 Task: Sort the products by unit price (low first).
Action: Mouse moved to (22, 68)
Screenshot: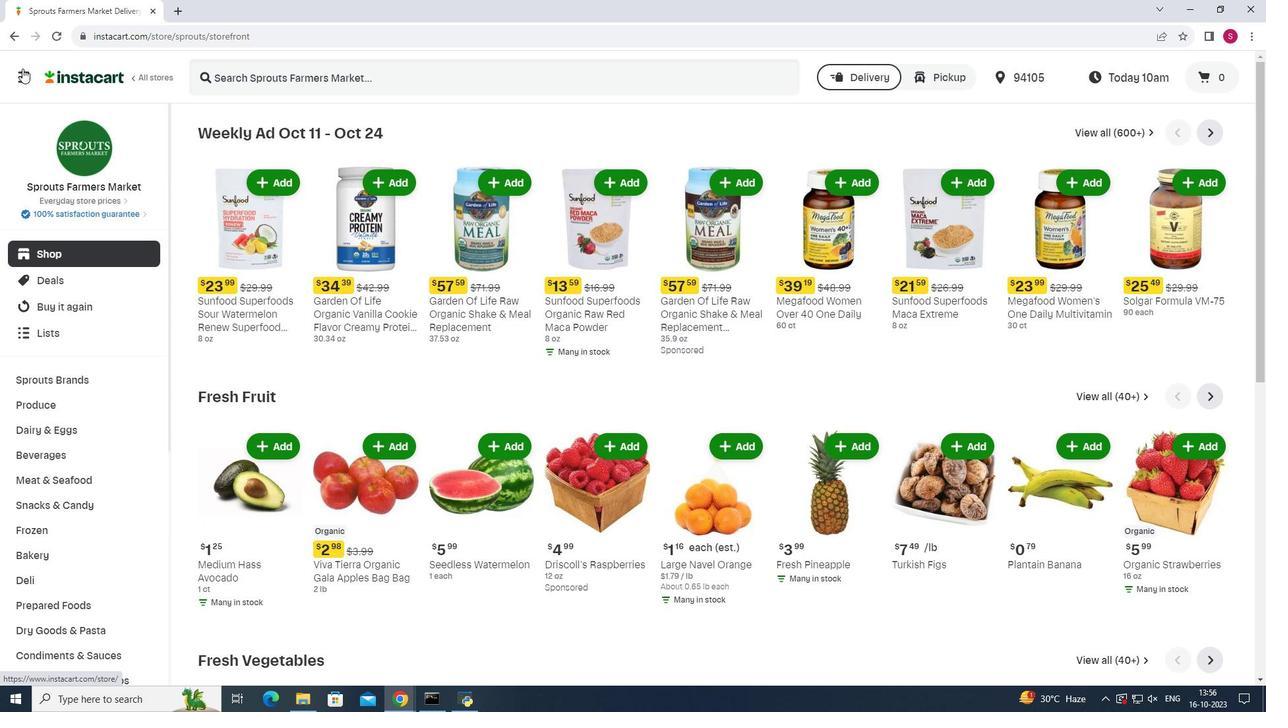 
Action: Mouse pressed left at (22, 68)
Screenshot: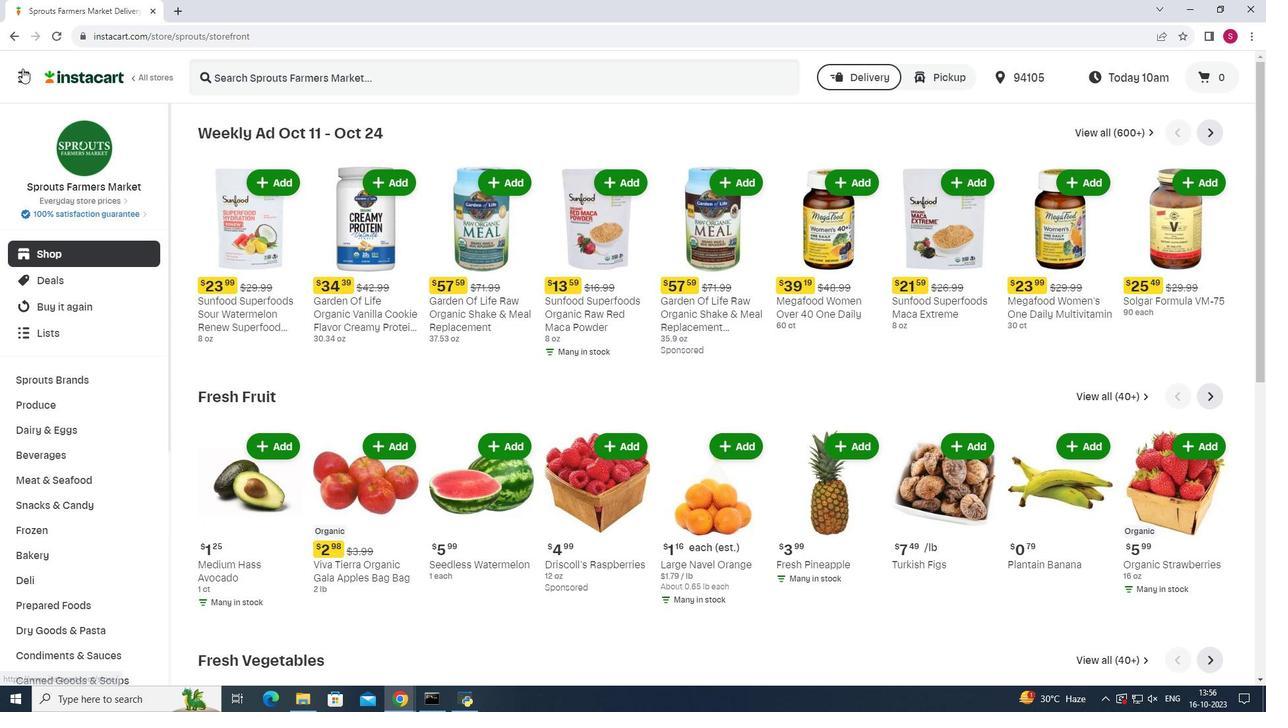 
Action: Mouse moved to (53, 351)
Screenshot: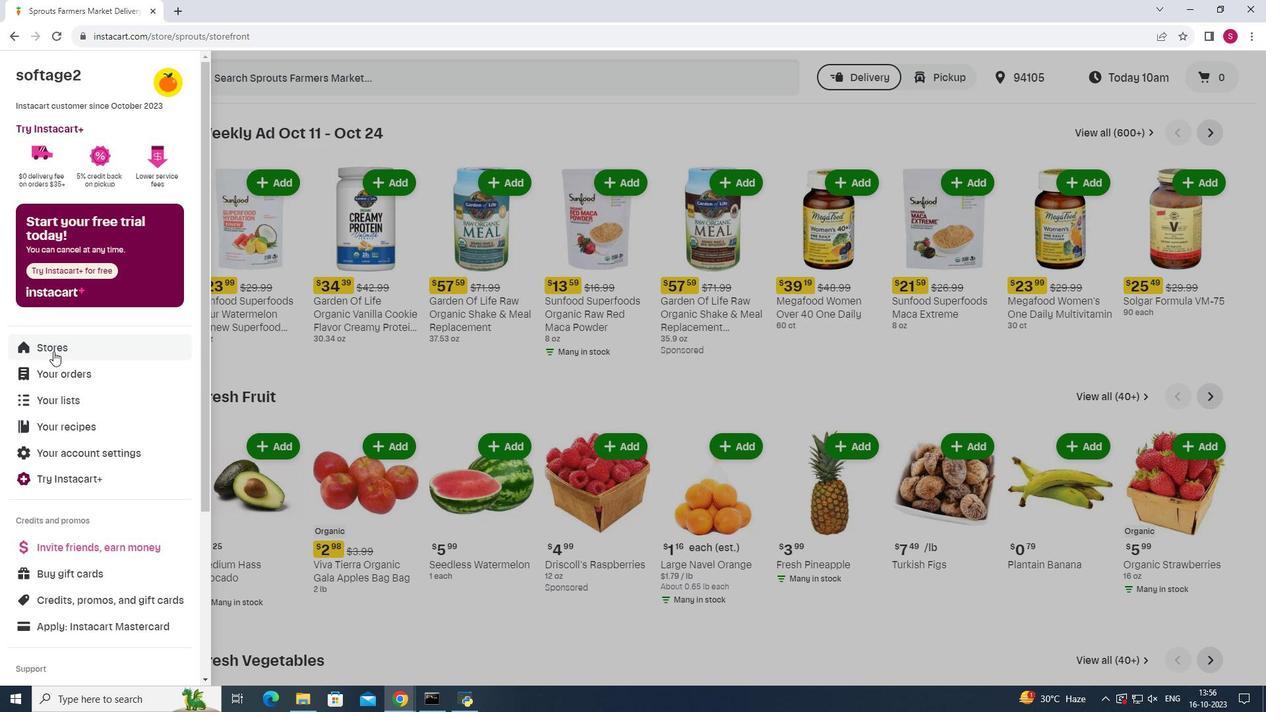 
Action: Mouse pressed left at (53, 351)
Screenshot: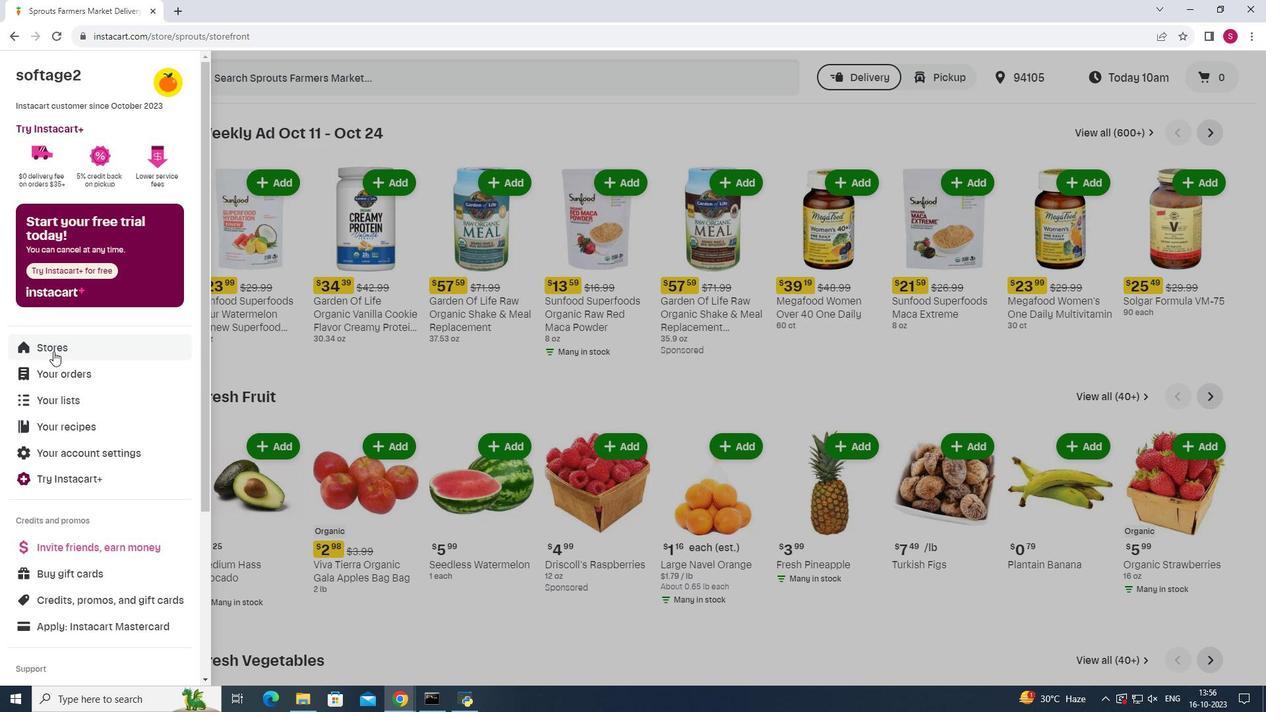 
Action: Mouse moved to (310, 110)
Screenshot: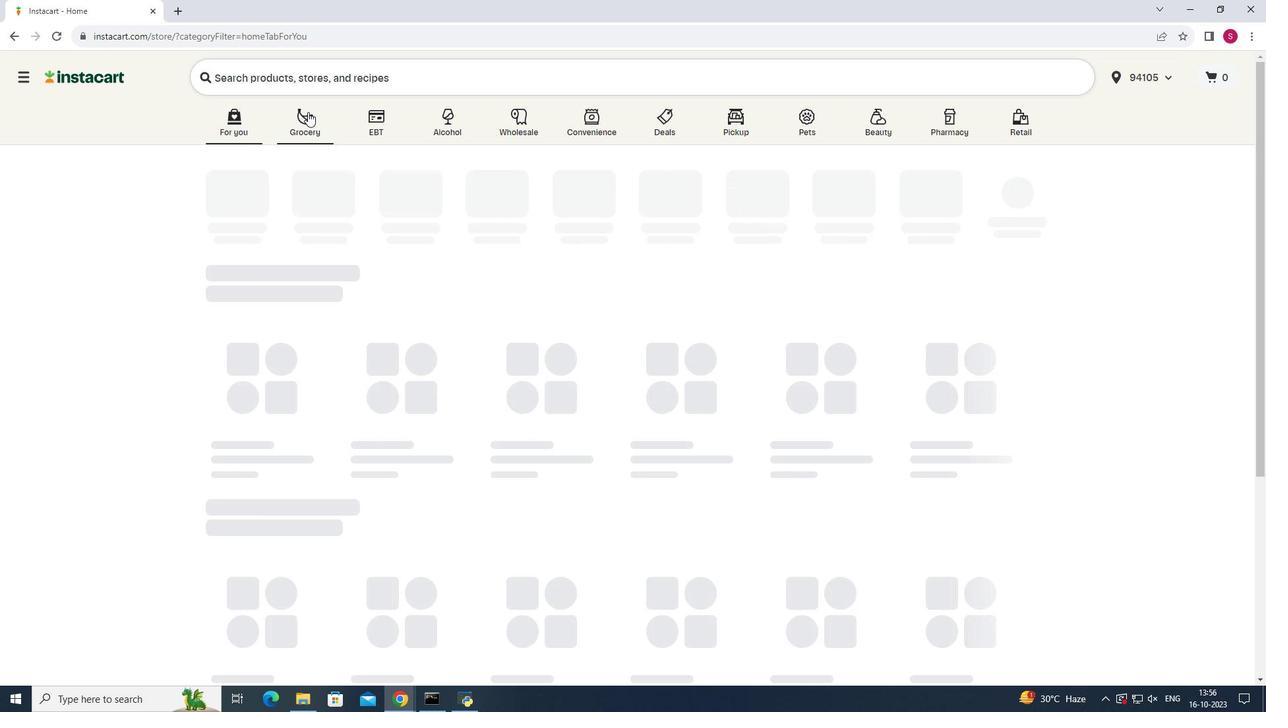 
Action: Mouse pressed left at (310, 110)
Screenshot: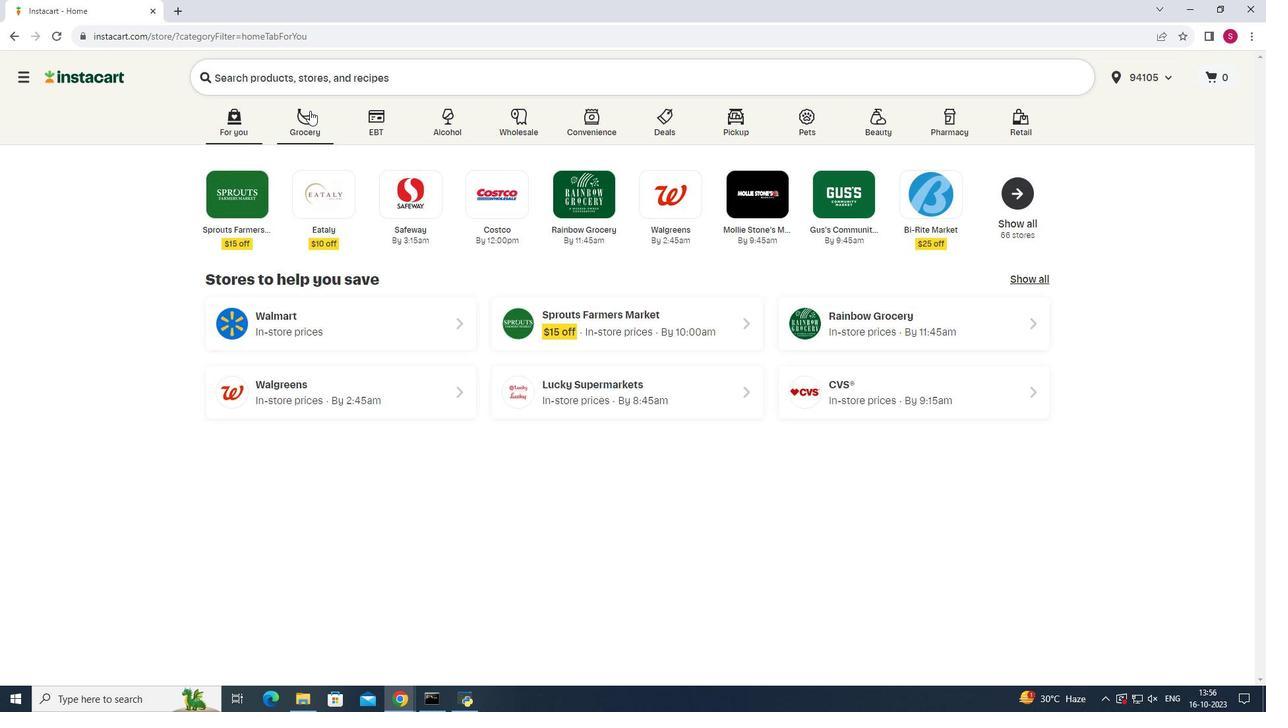 
Action: Mouse moved to (908, 186)
Screenshot: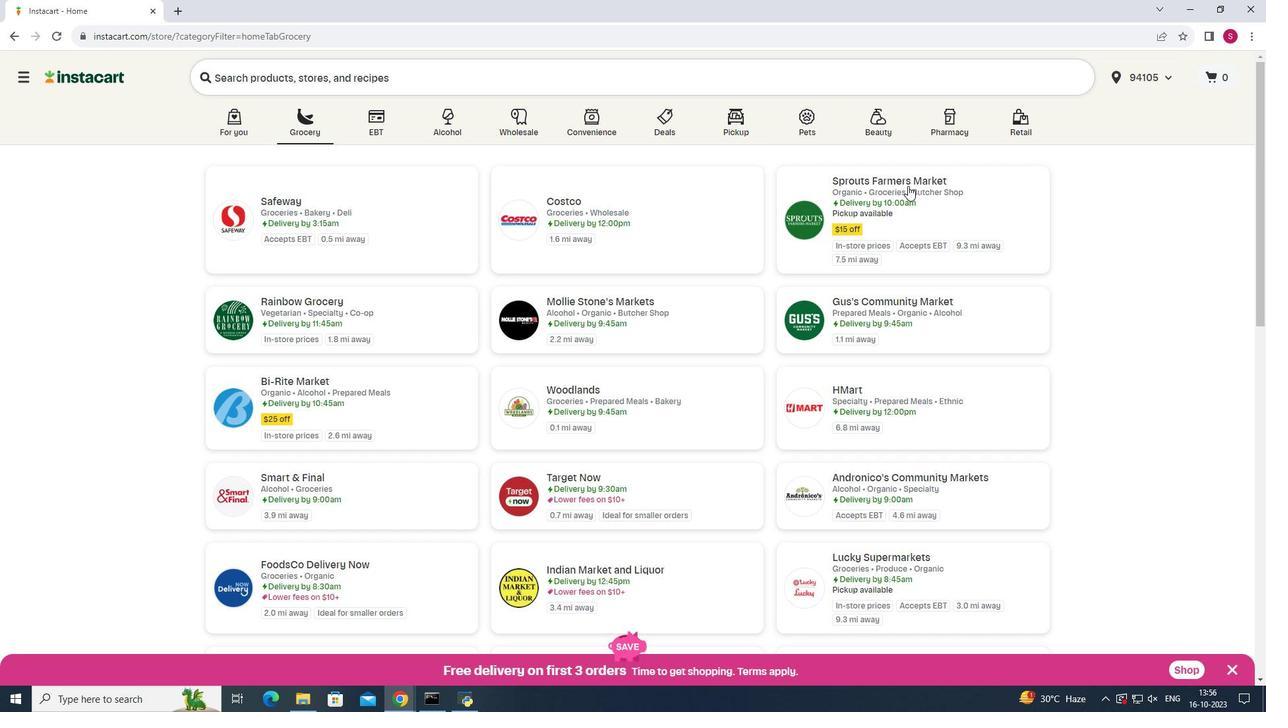 
Action: Mouse pressed left at (908, 186)
Screenshot: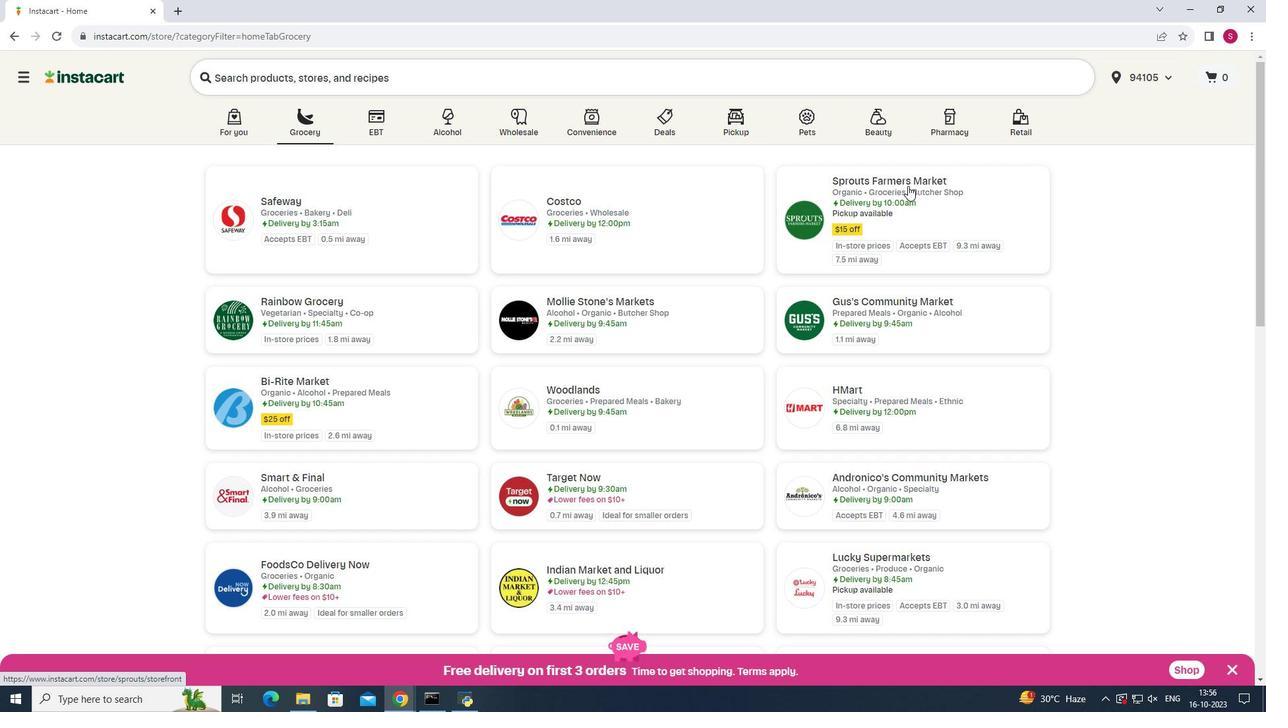 
Action: Mouse moved to (52, 480)
Screenshot: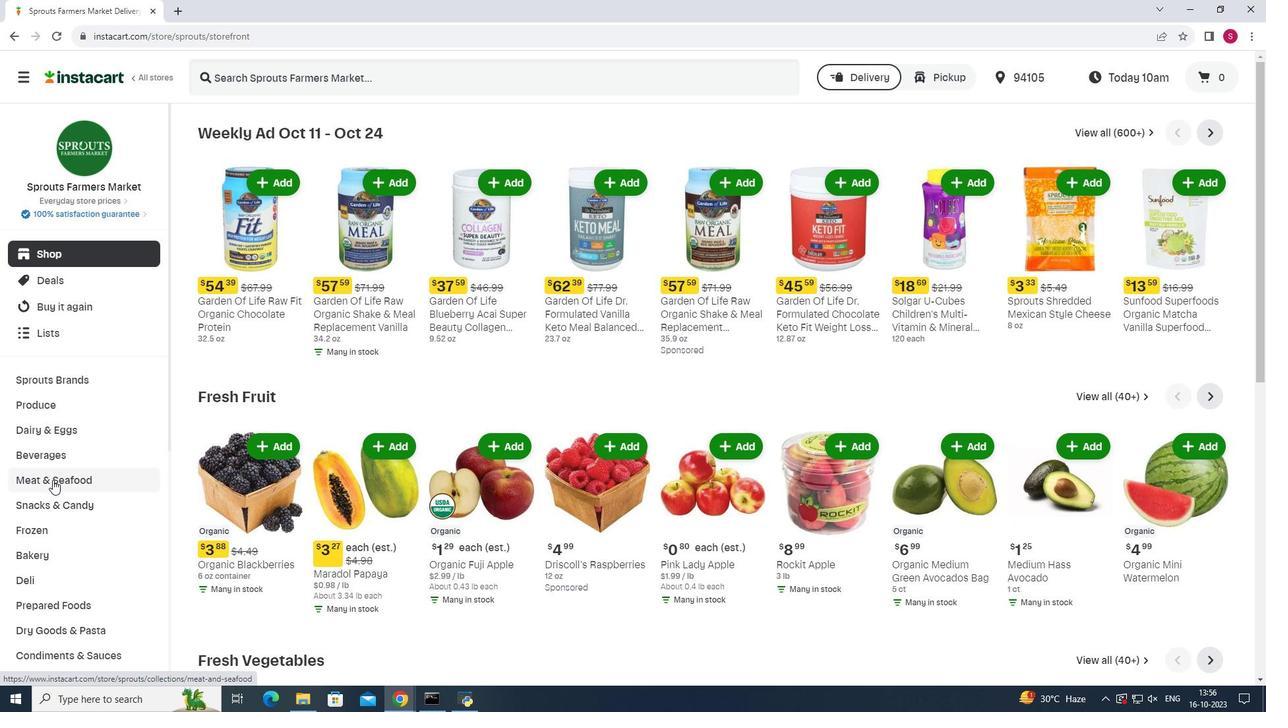 
Action: Mouse pressed left at (52, 480)
Screenshot: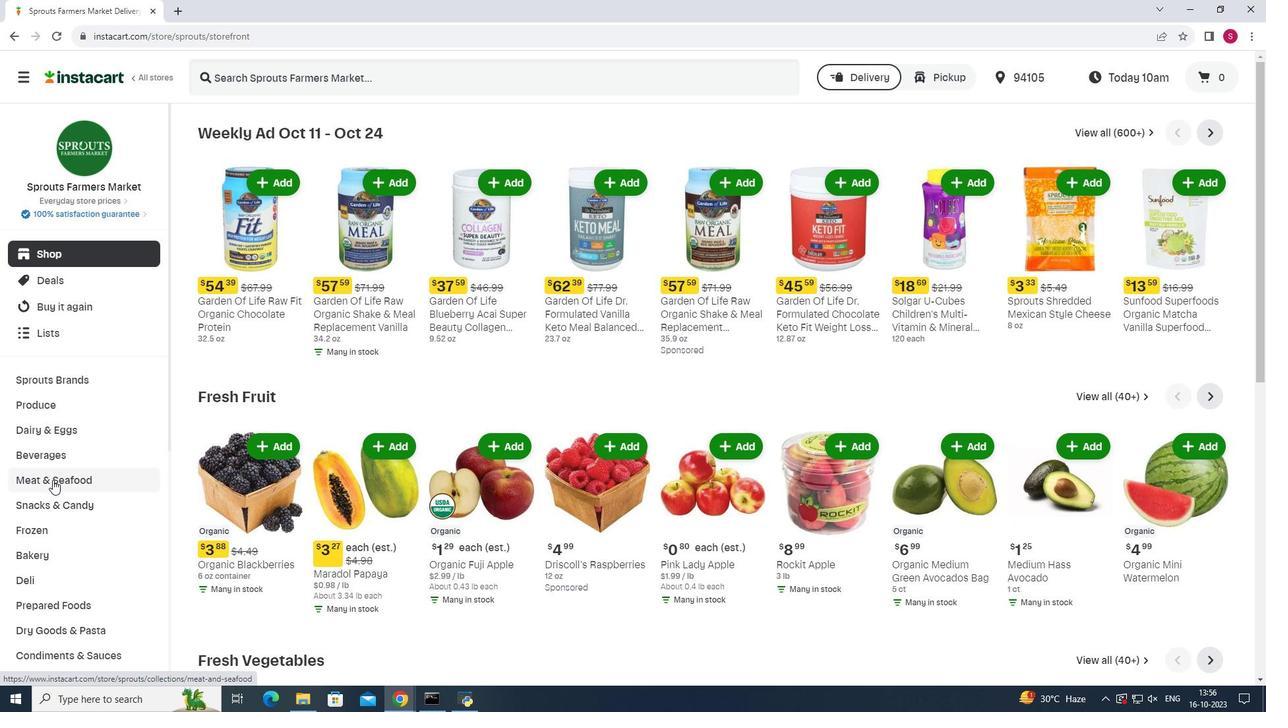 
Action: Mouse moved to (989, 166)
Screenshot: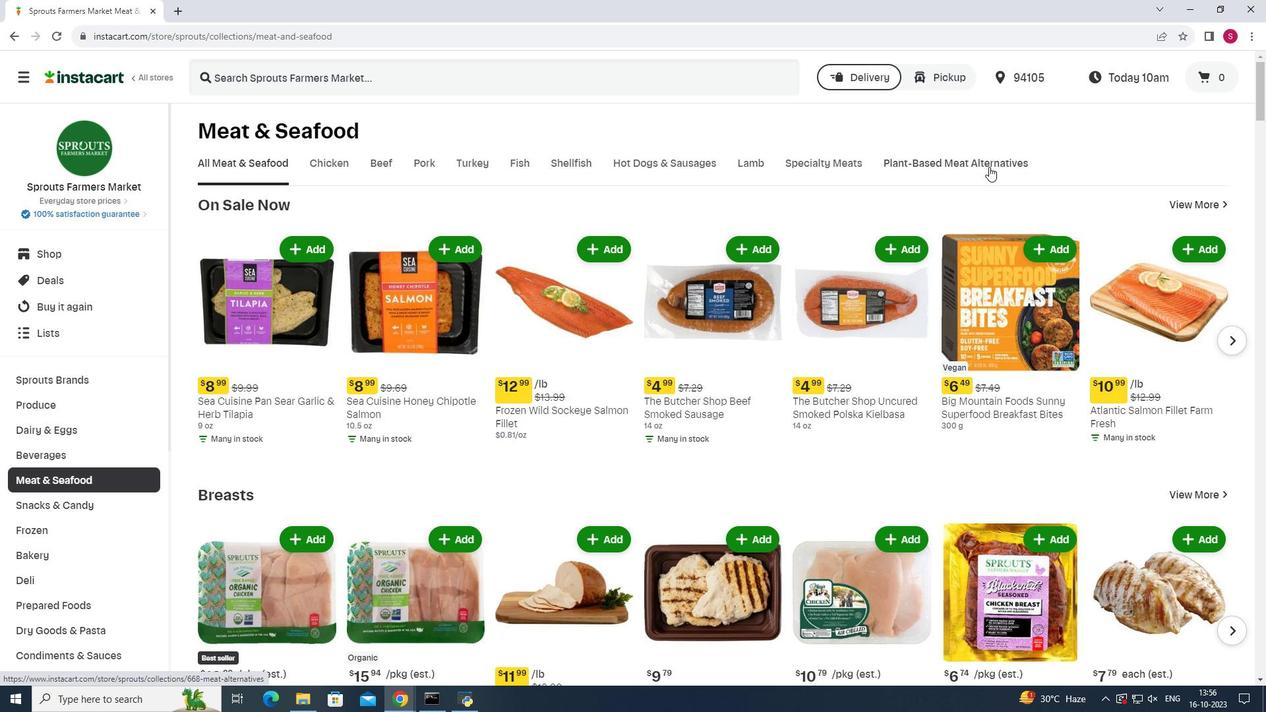 
Action: Mouse pressed left at (989, 166)
Screenshot: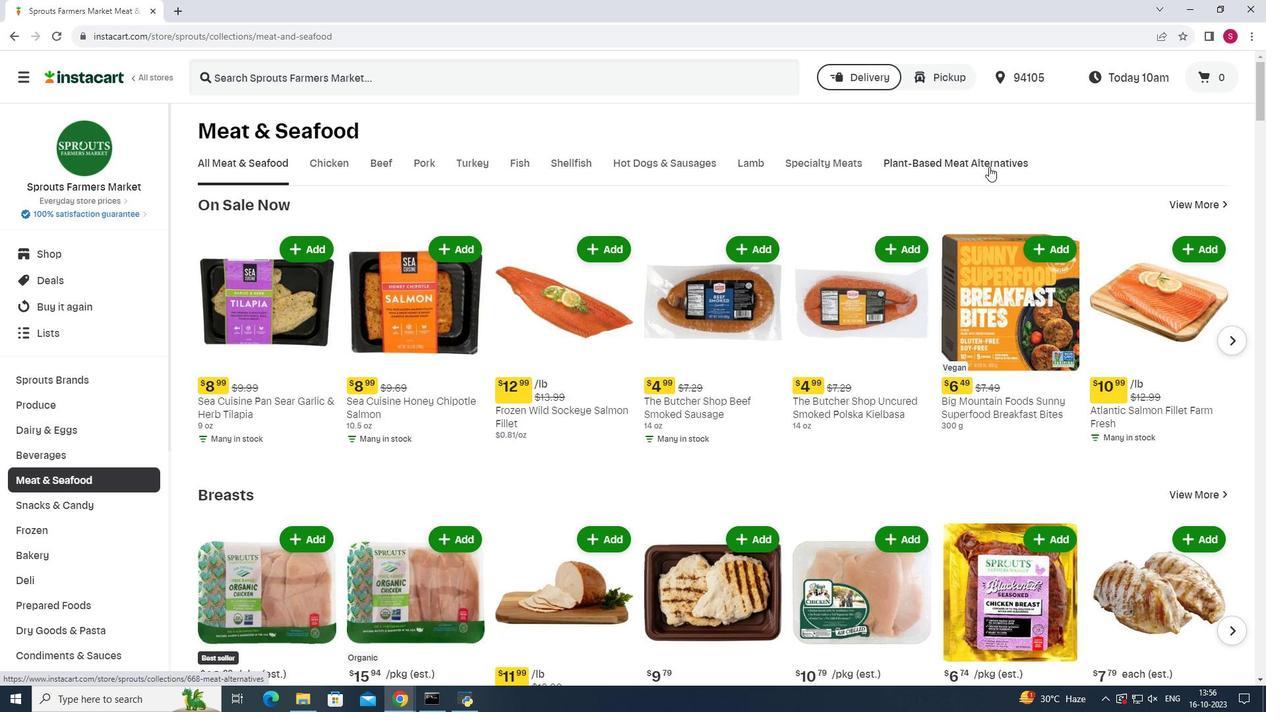 
Action: Mouse moved to (279, 218)
Screenshot: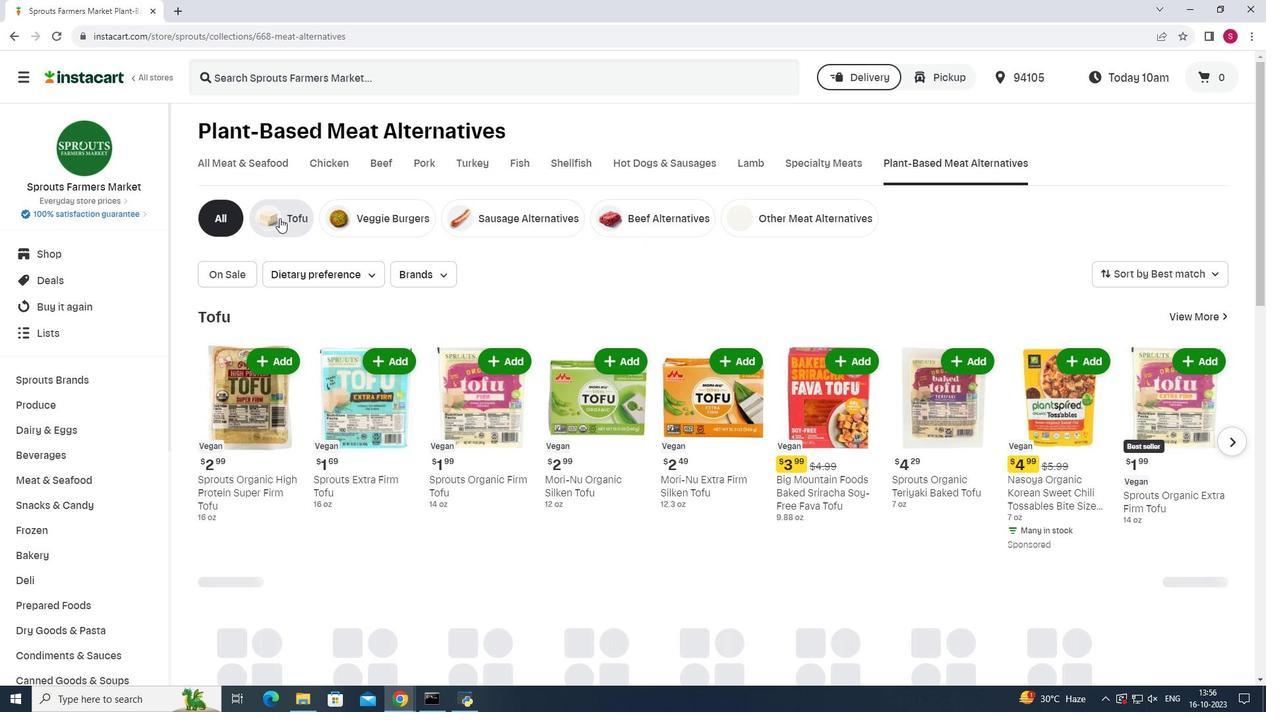 
Action: Mouse pressed left at (279, 218)
Screenshot: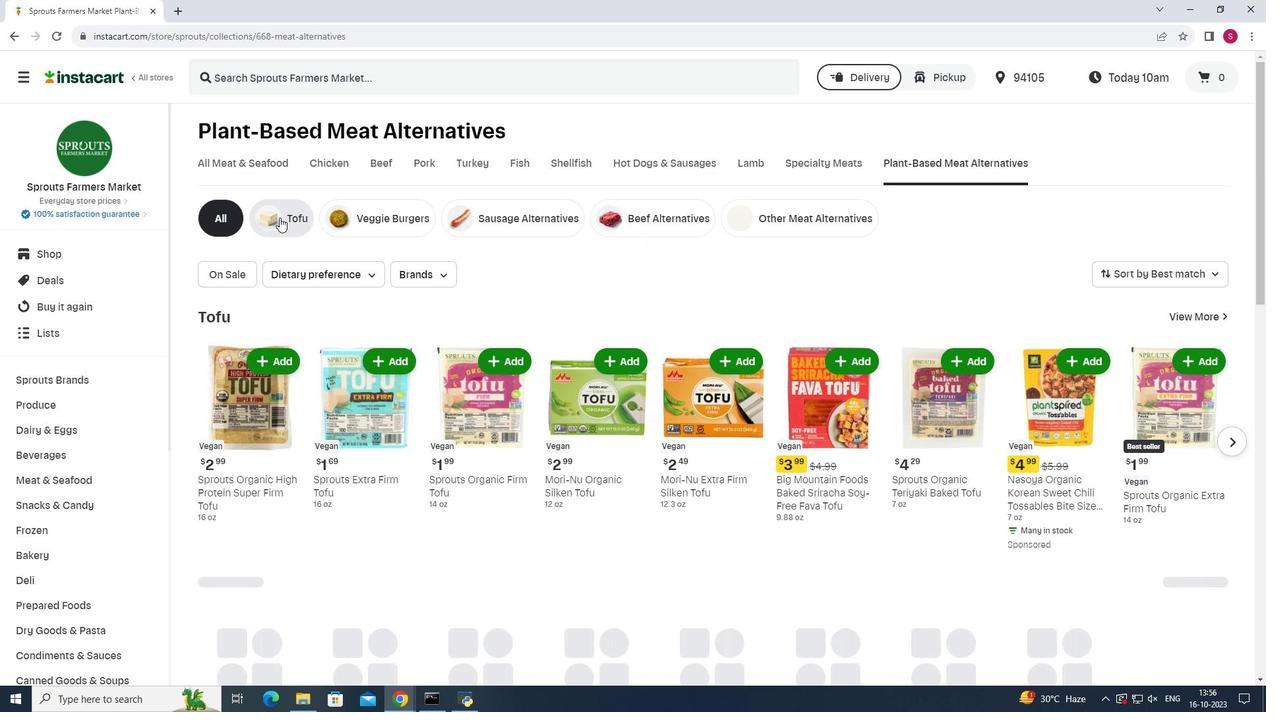 
Action: Mouse moved to (1201, 277)
Screenshot: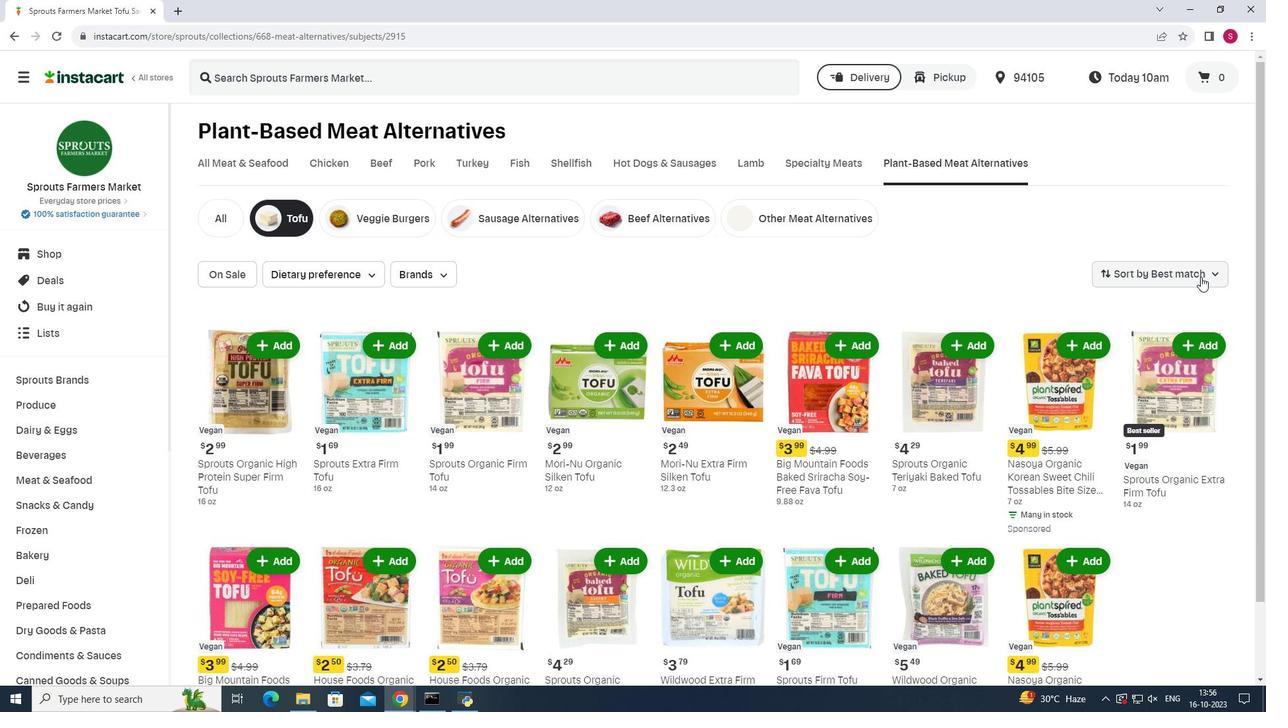 
Action: Mouse pressed left at (1201, 277)
Screenshot: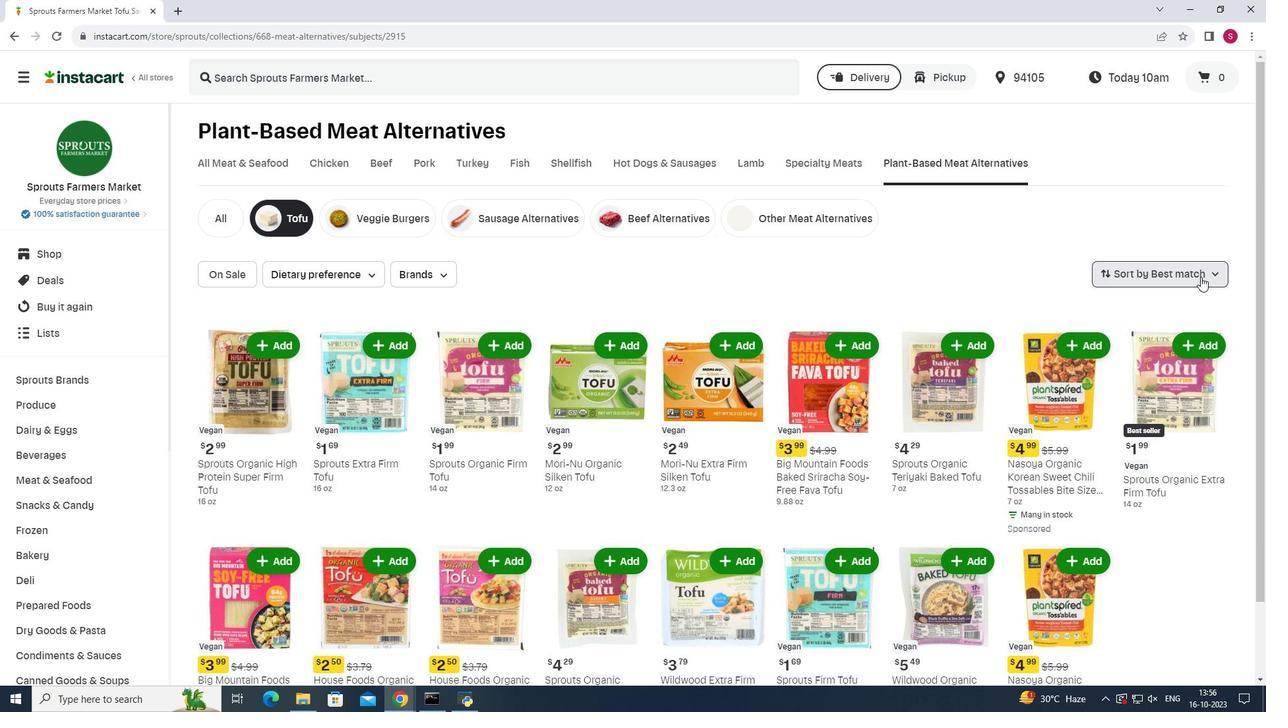 
Action: Mouse moved to (1164, 396)
Screenshot: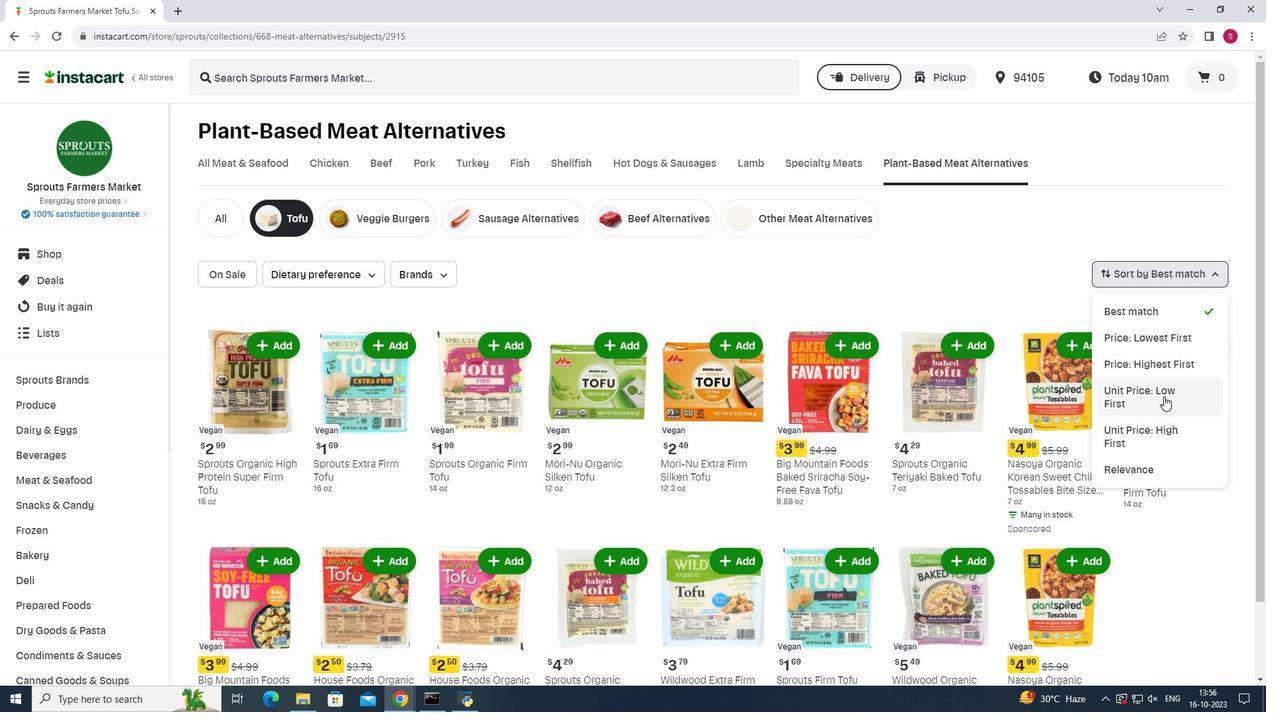 
Action: Mouse pressed left at (1164, 396)
Screenshot: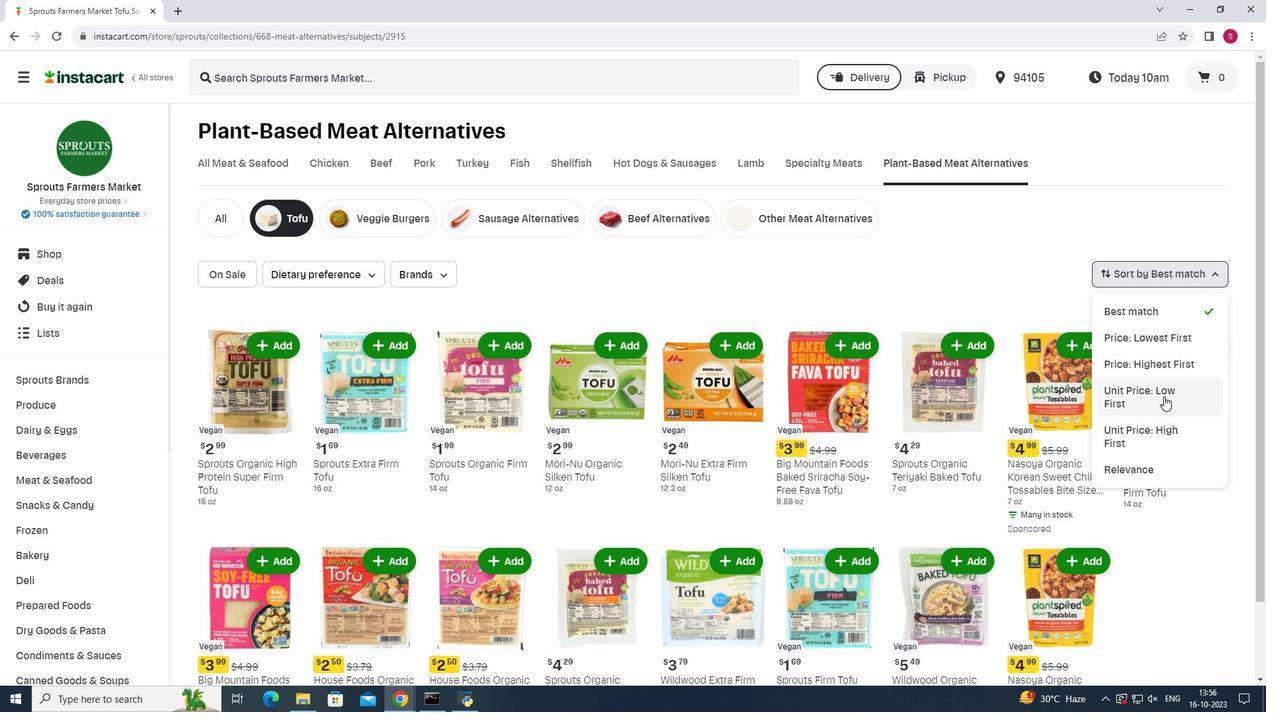 
Action: Mouse moved to (1025, 265)
Screenshot: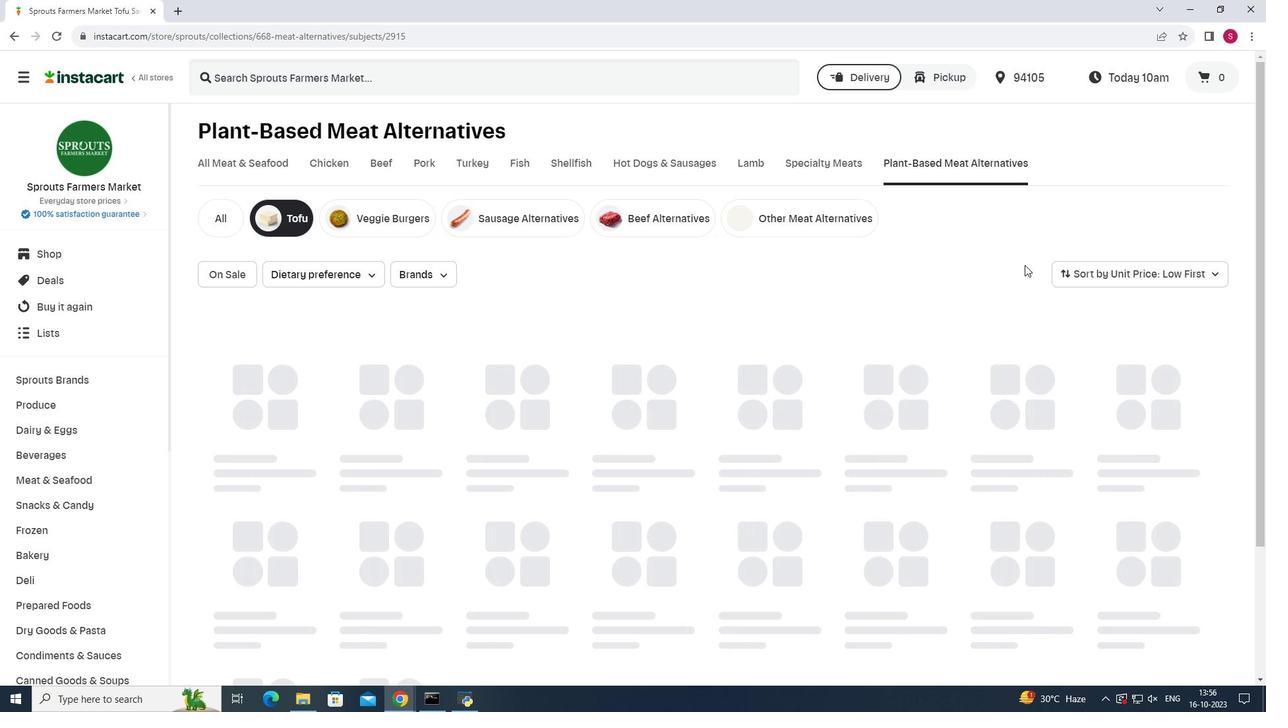 
